 Task: Create a rule from the Routing list, Task moved to a section -> Set Priority in the project AgileBox , set the section as To-Do and set the priority of the task as  High
Action: Mouse moved to (64, 246)
Screenshot: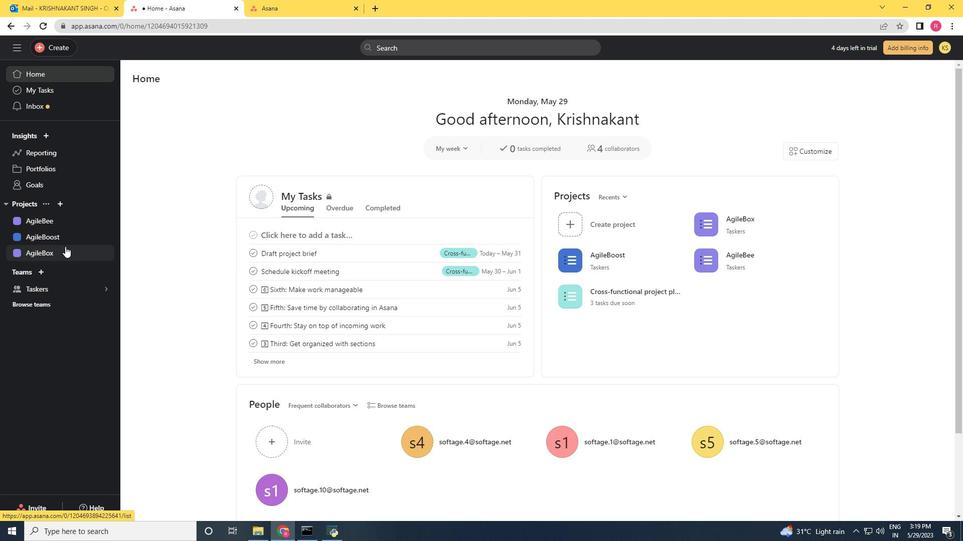
Action: Mouse pressed left at (64, 246)
Screenshot: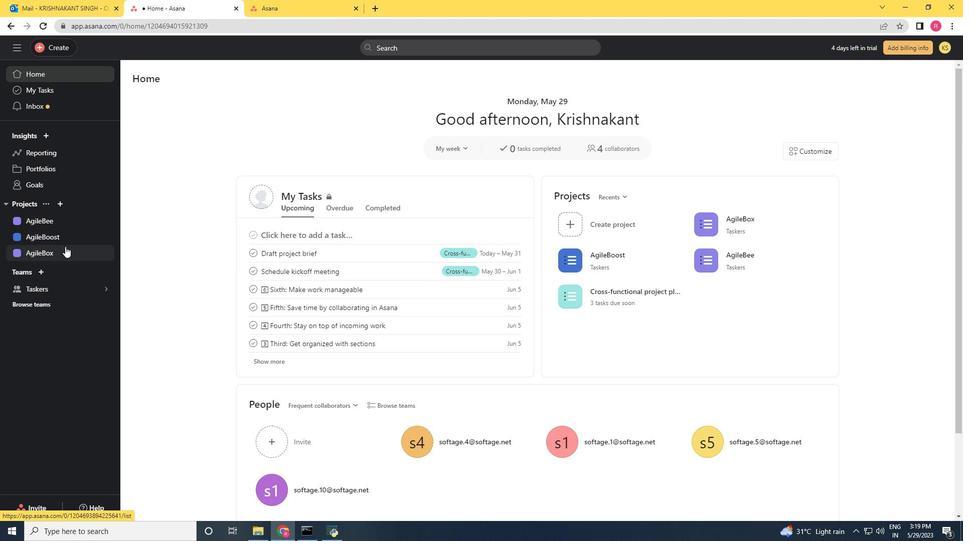 
Action: Mouse moved to (917, 87)
Screenshot: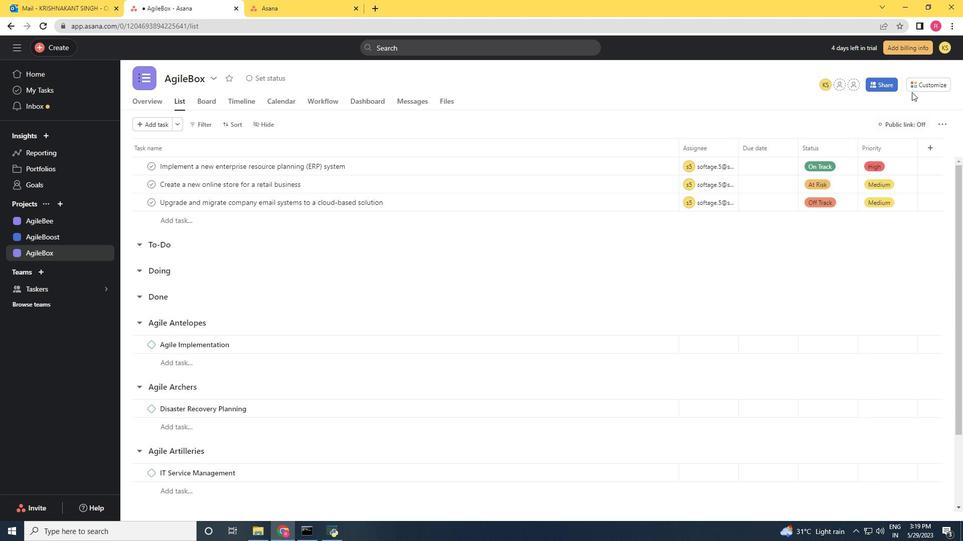 
Action: Mouse pressed left at (917, 87)
Screenshot: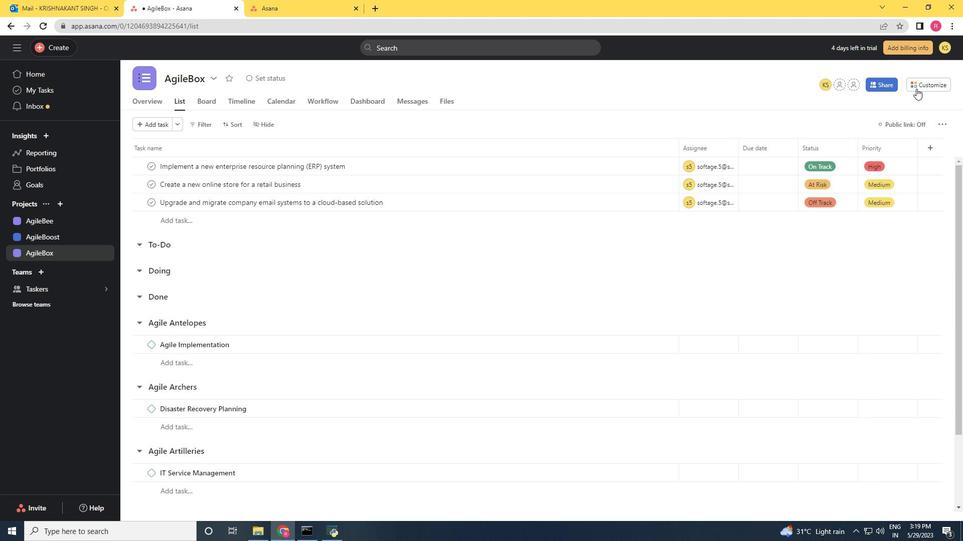 
Action: Mouse moved to (745, 214)
Screenshot: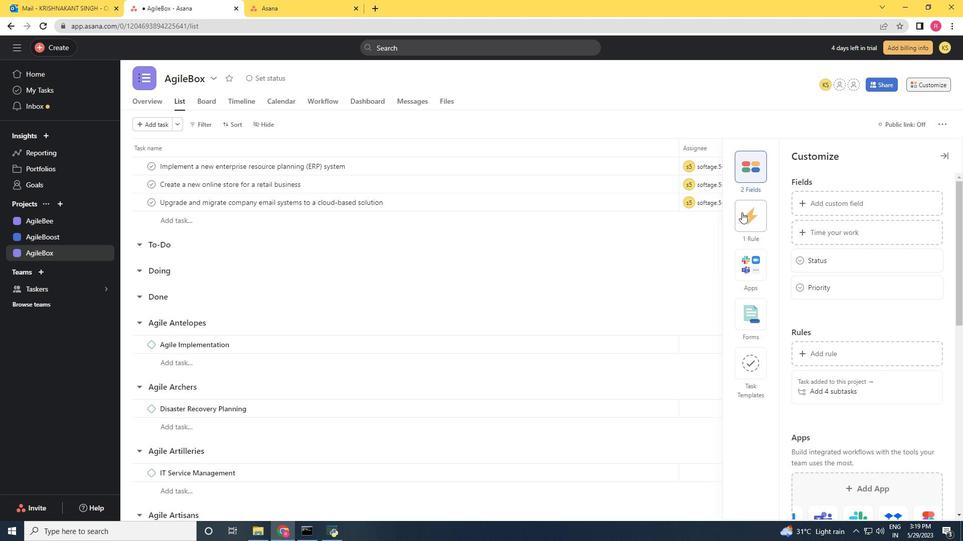 
Action: Mouse pressed left at (745, 214)
Screenshot: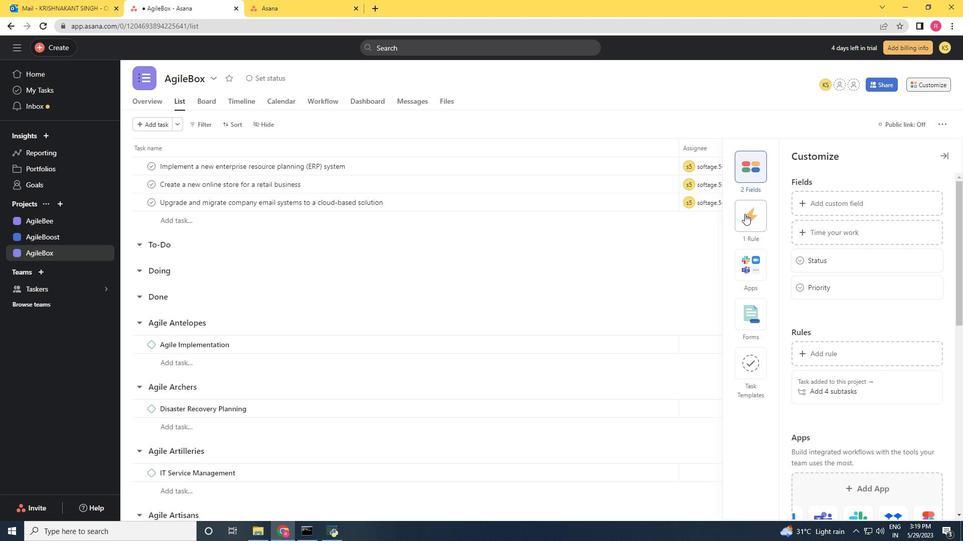 
Action: Mouse moved to (827, 193)
Screenshot: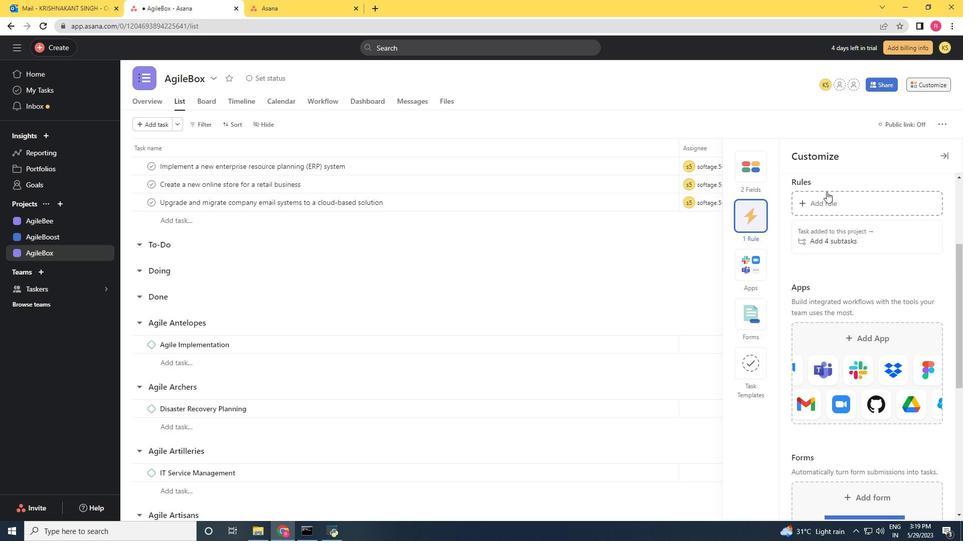 
Action: Mouse pressed left at (827, 193)
Screenshot: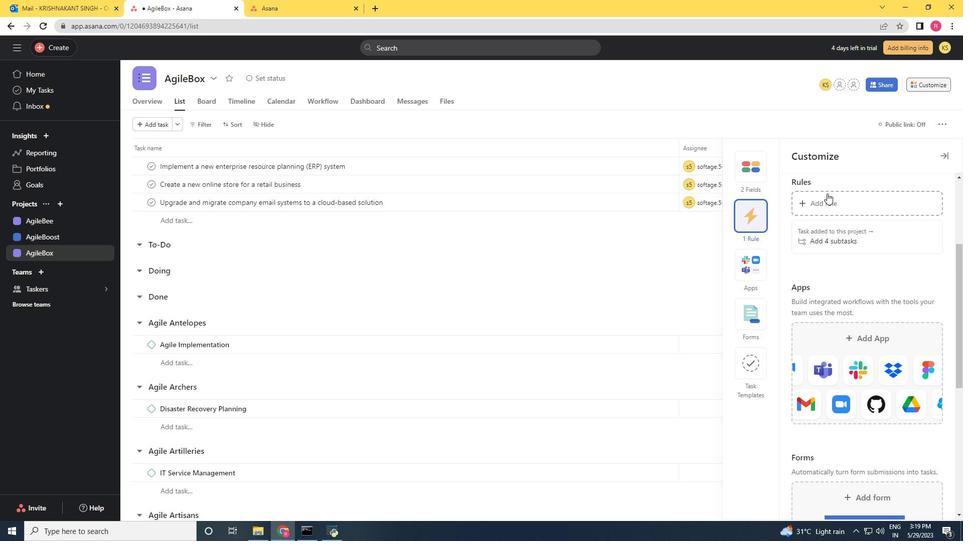 
Action: Mouse moved to (207, 127)
Screenshot: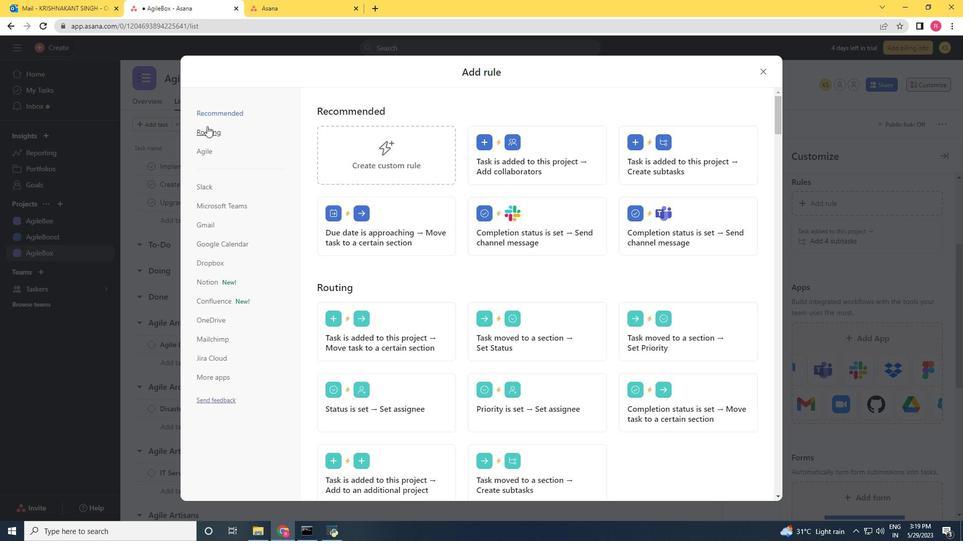 
Action: Mouse pressed left at (207, 127)
Screenshot: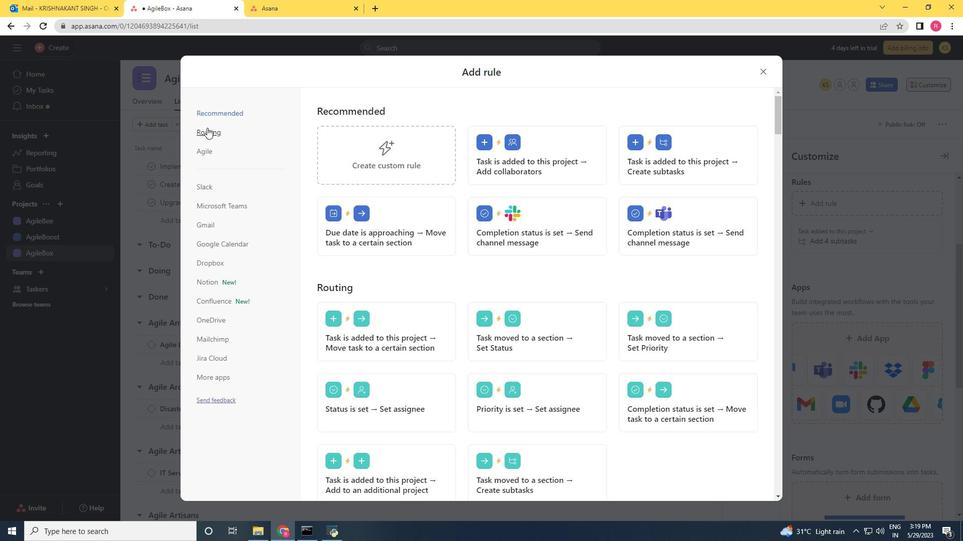 
Action: Mouse moved to (702, 164)
Screenshot: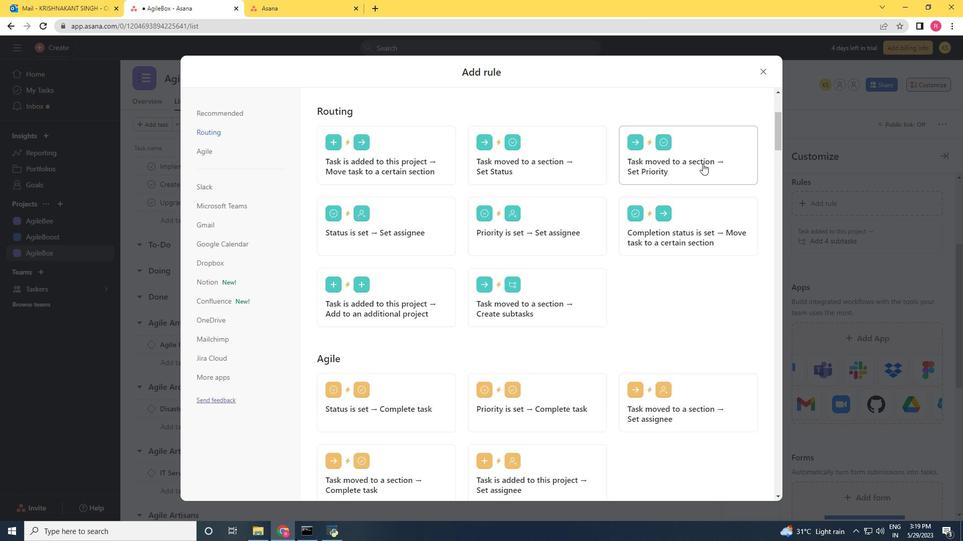 
Action: Mouse pressed left at (702, 164)
Screenshot: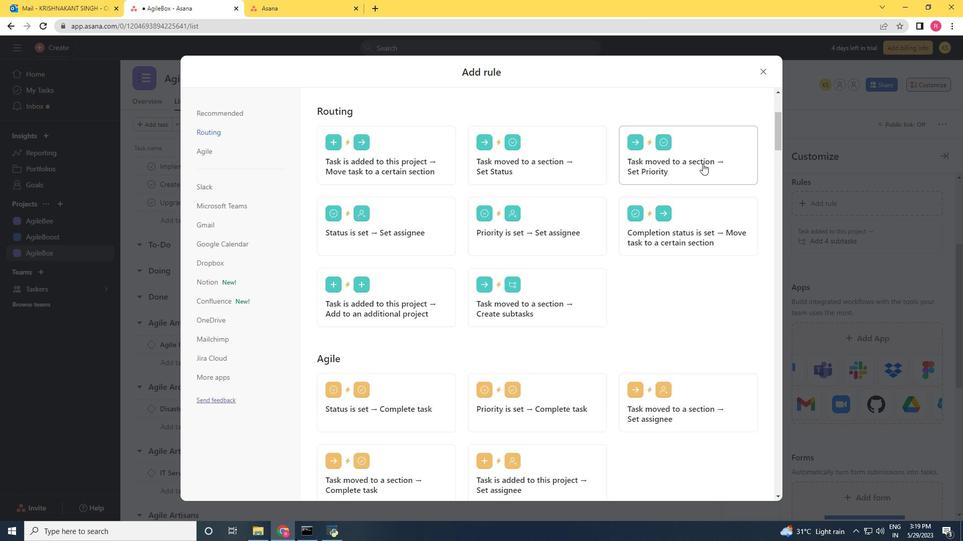 
Action: Mouse moved to (371, 265)
Screenshot: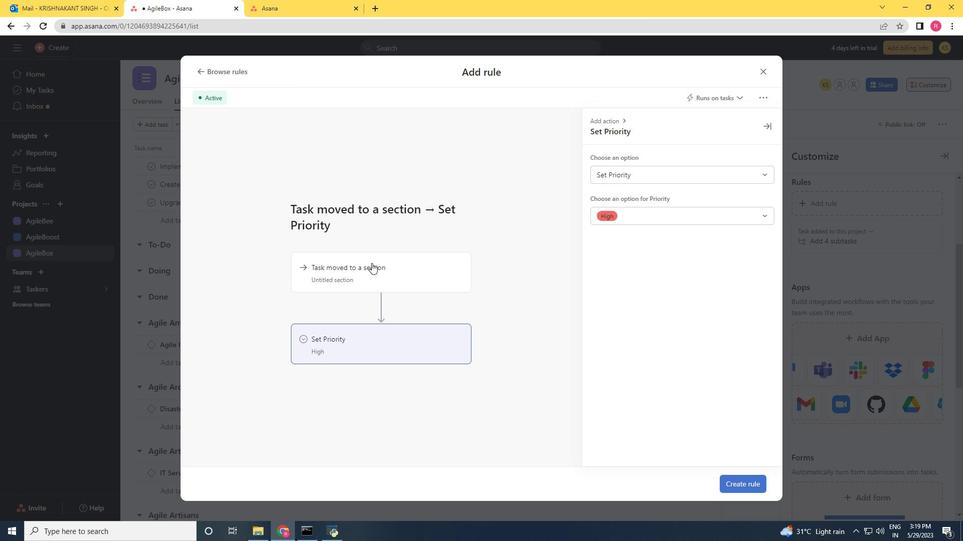 
Action: Mouse pressed left at (371, 265)
Screenshot: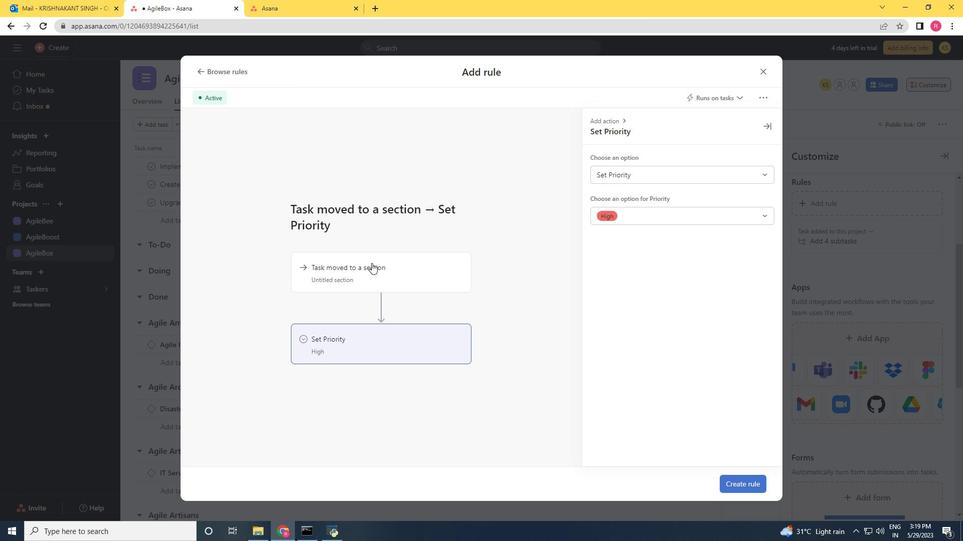 
Action: Mouse moved to (682, 173)
Screenshot: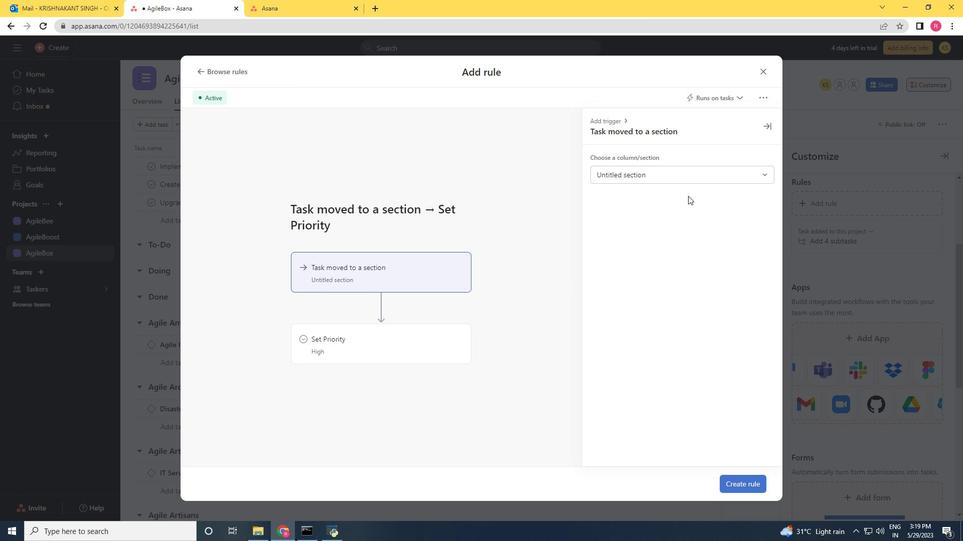 
Action: Mouse pressed left at (682, 173)
Screenshot: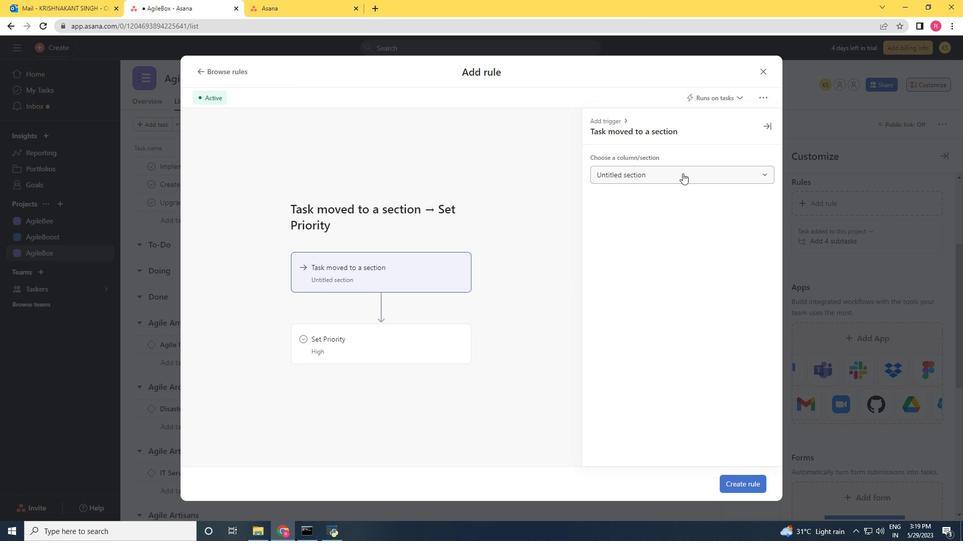 
Action: Mouse moved to (642, 211)
Screenshot: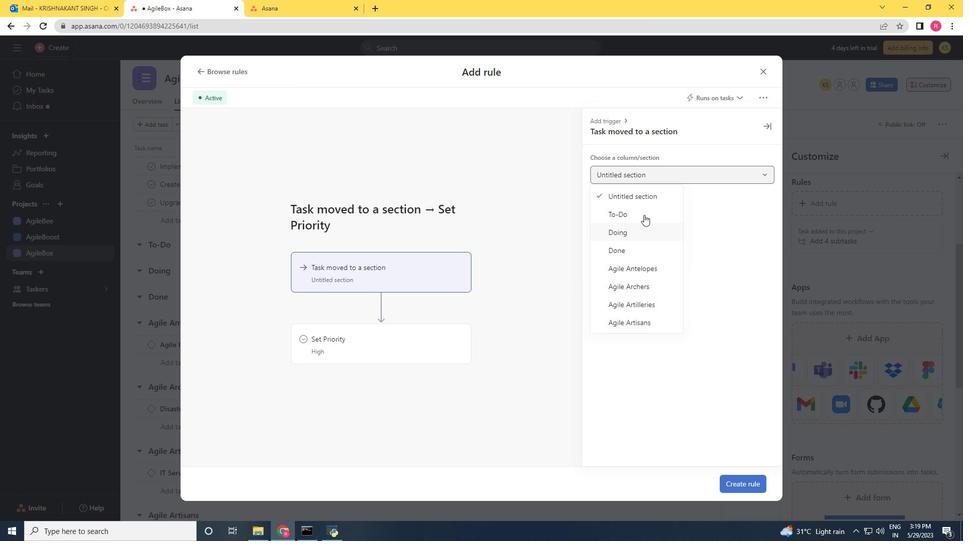 
Action: Mouse pressed left at (642, 211)
Screenshot: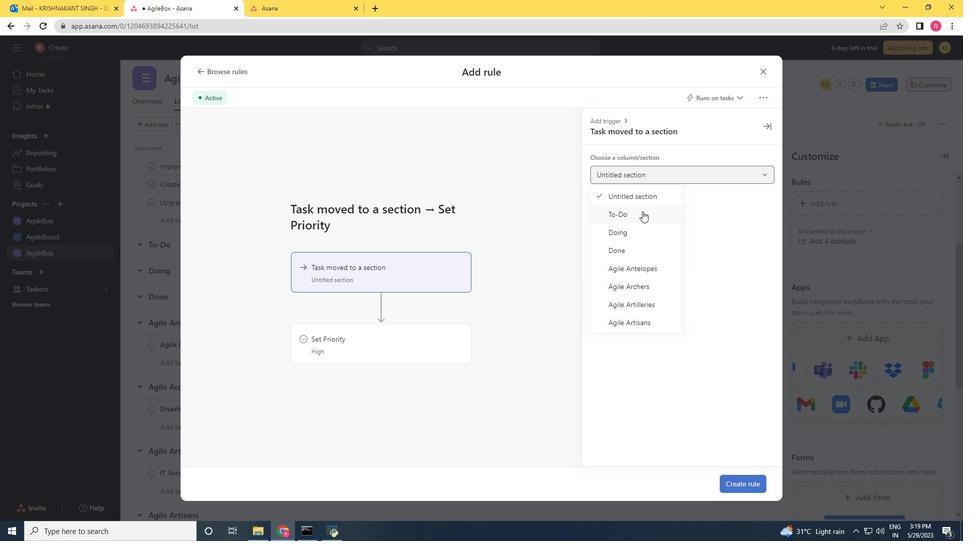 
Action: Mouse moved to (319, 349)
Screenshot: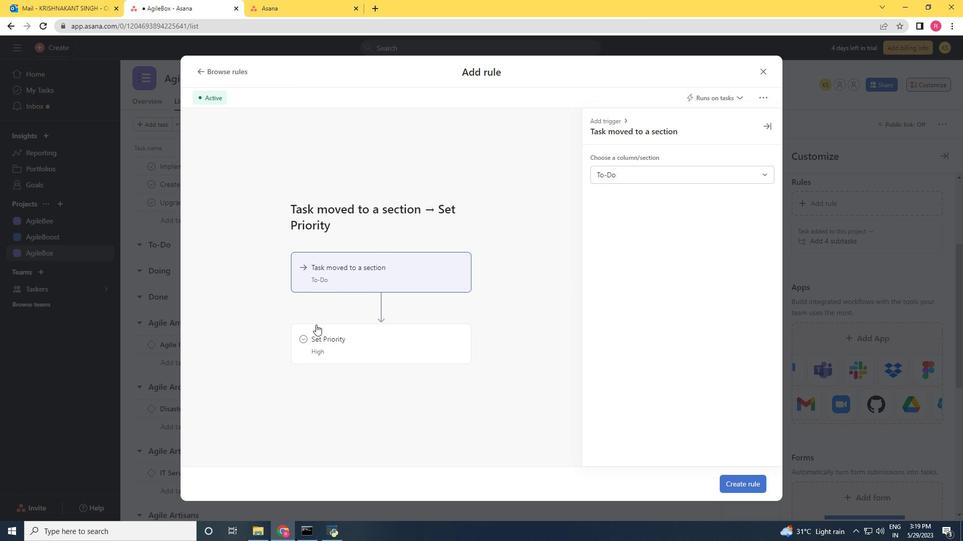 
Action: Mouse pressed left at (319, 349)
Screenshot: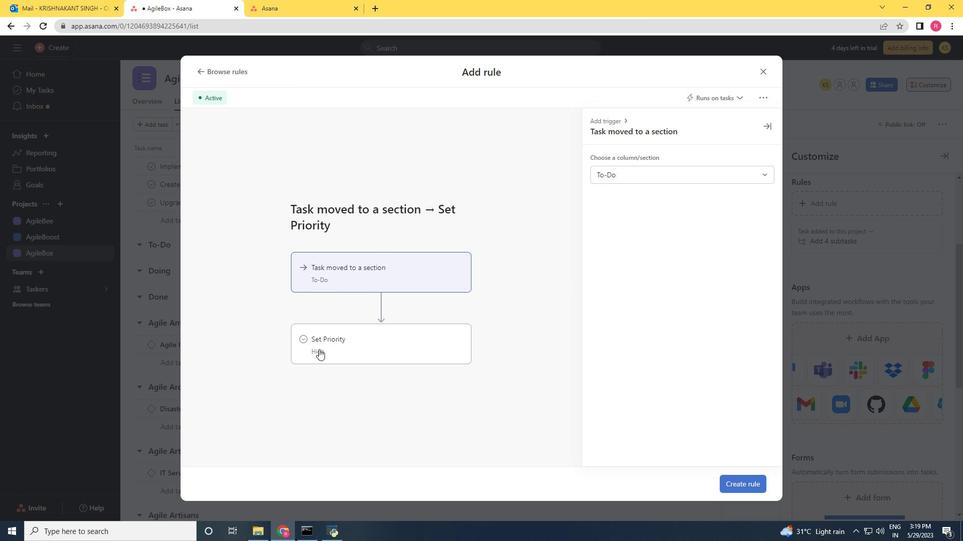 
Action: Mouse moved to (652, 208)
Screenshot: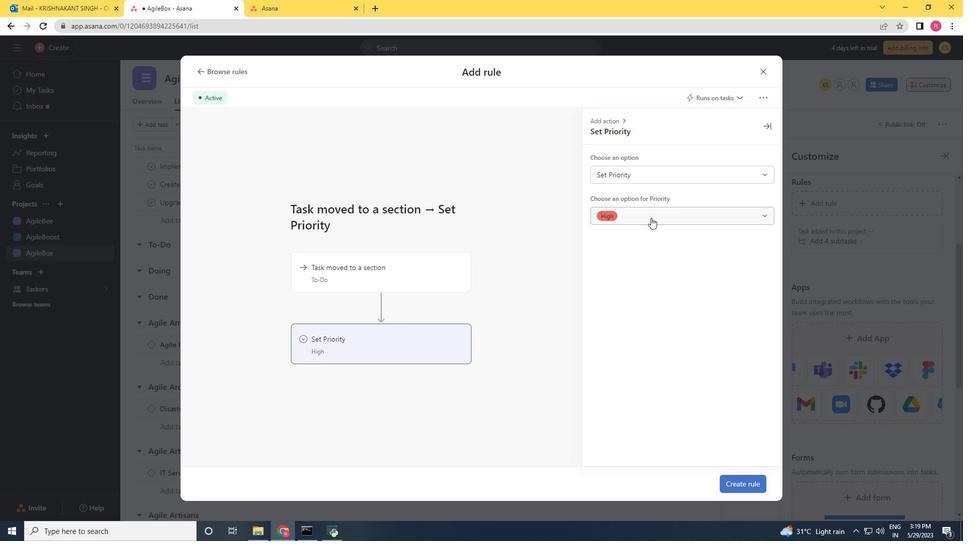 
Action: Mouse pressed left at (652, 208)
Screenshot: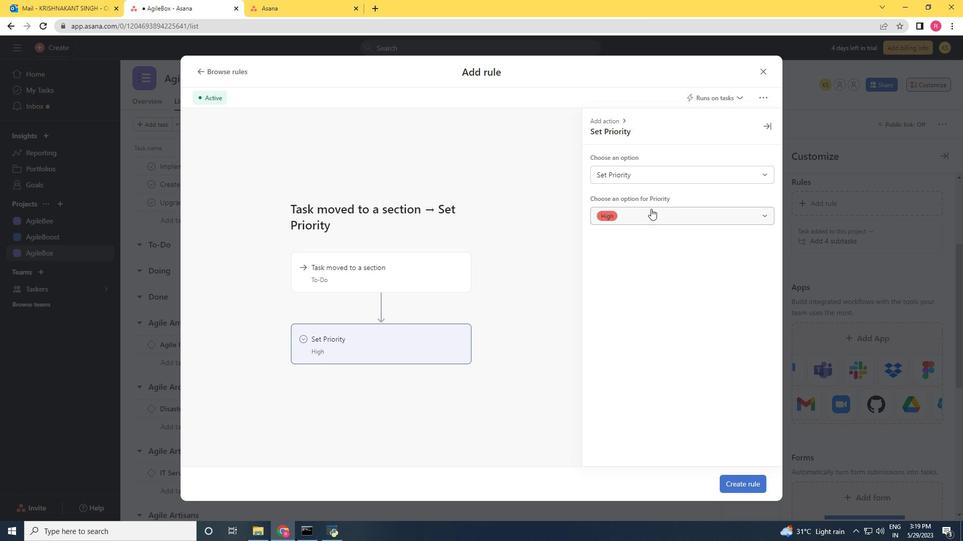 
Action: Mouse moved to (621, 237)
Screenshot: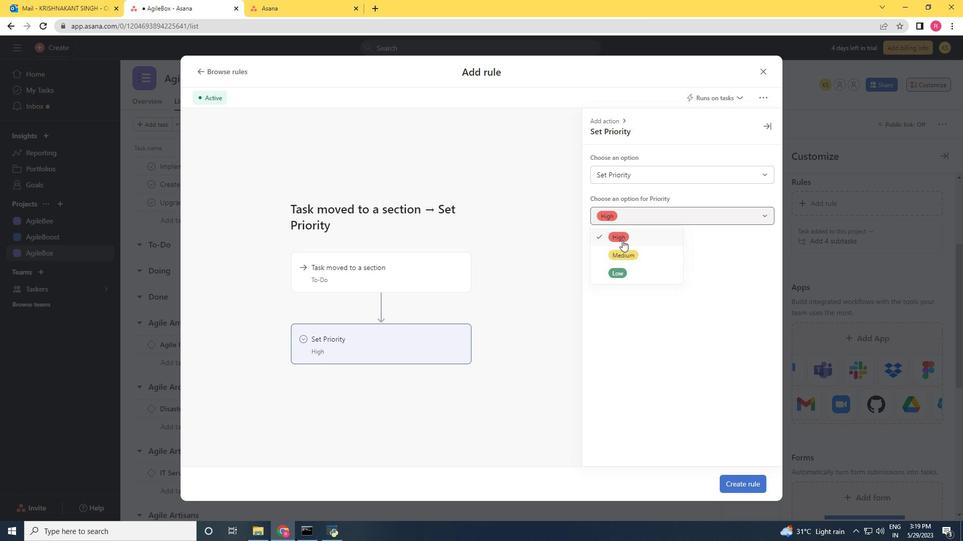
Action: Mouse pressed left at (621, 237)
Screenshot: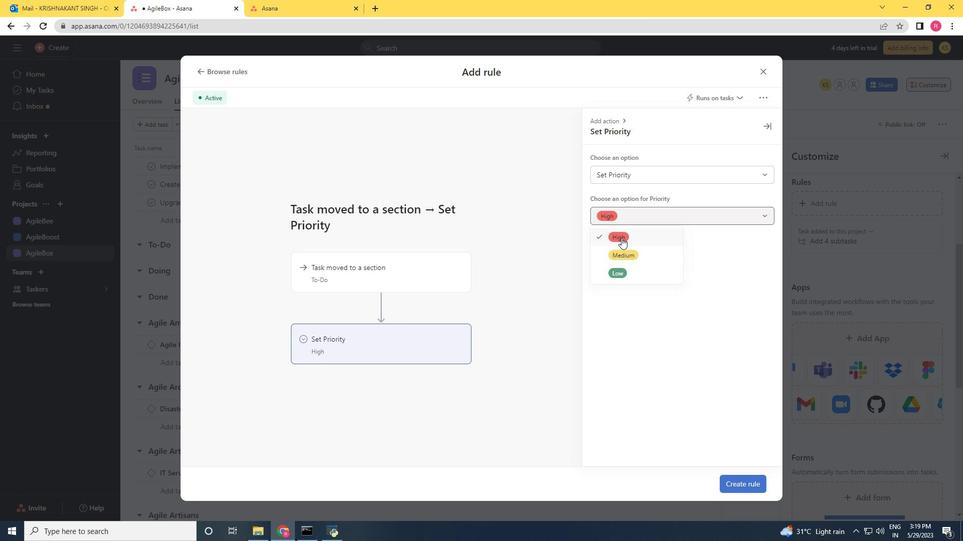
Action: Mouse moved to (746, 475)
Screenshot: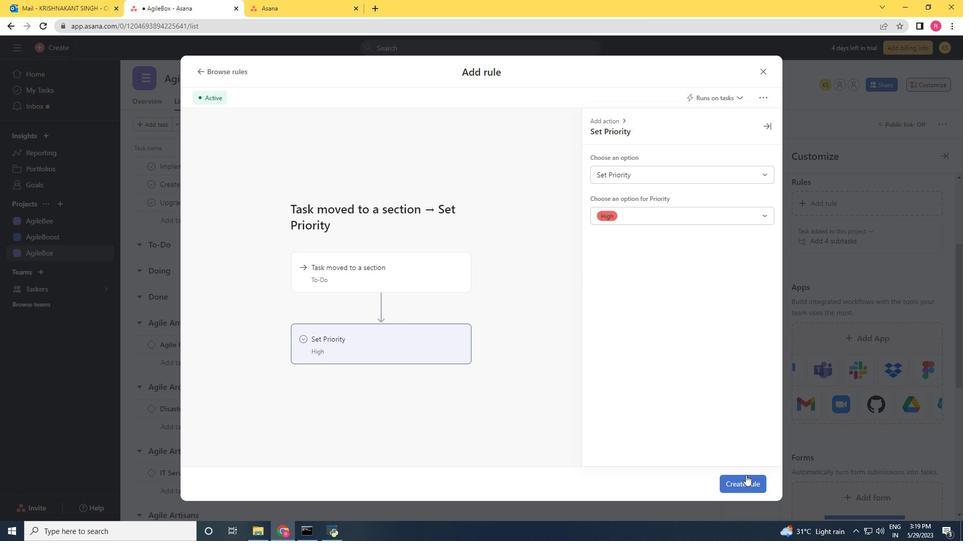
Action: Mouse pressed left at (746, 475)
Screenshot: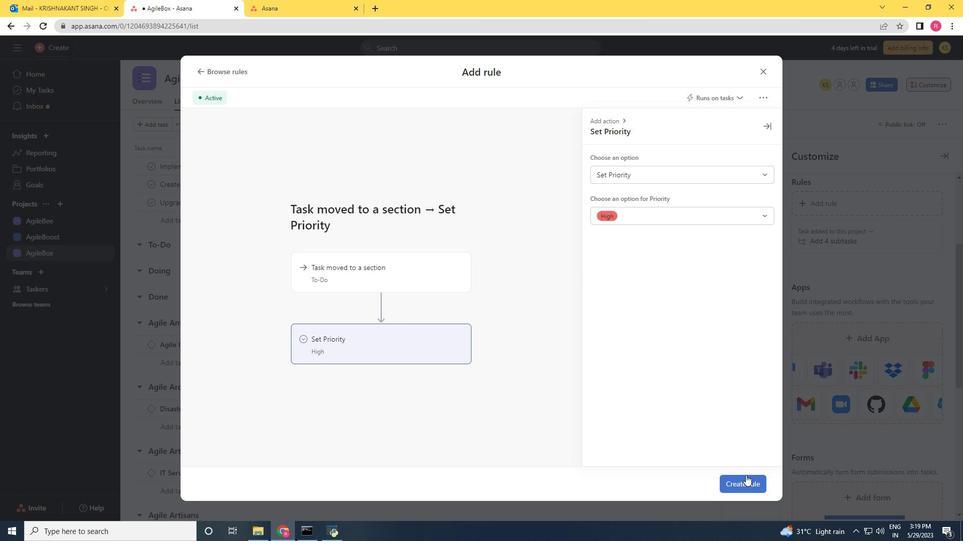 
